 Task: Add Catalina Crunch Maple Waffle, Keto Friendly Cereal to the cart.
Action: Mouse moved to (818, 317)
Screenshot: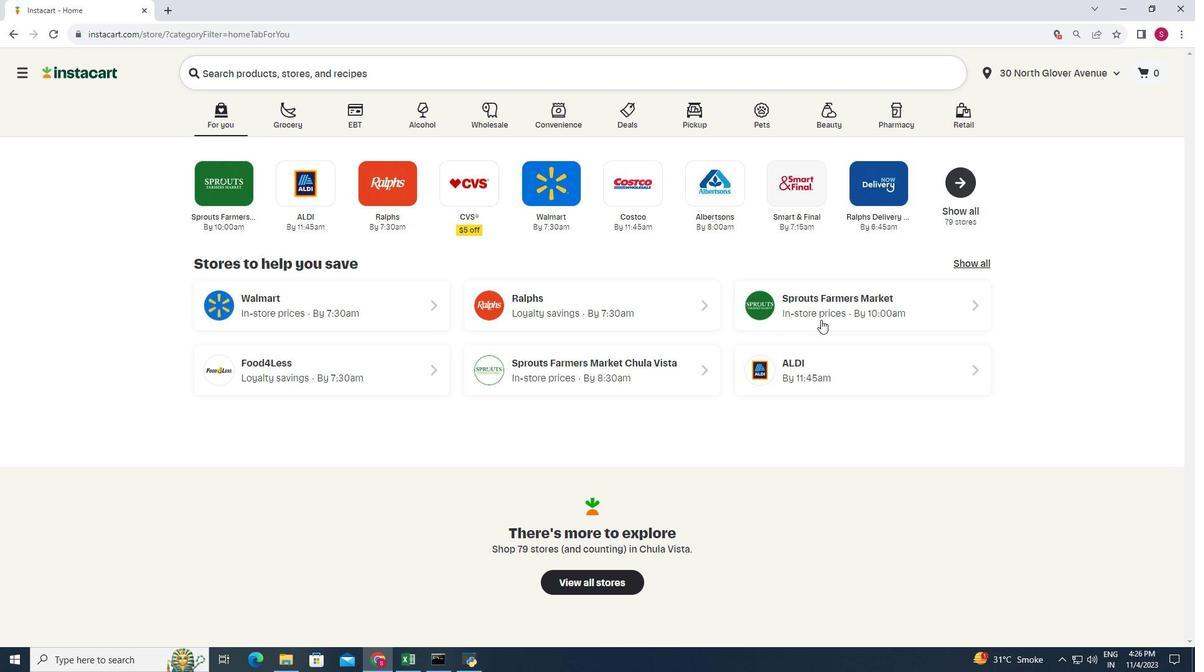 
Action: Mouse pressed left at (818, 317)
Screenshot: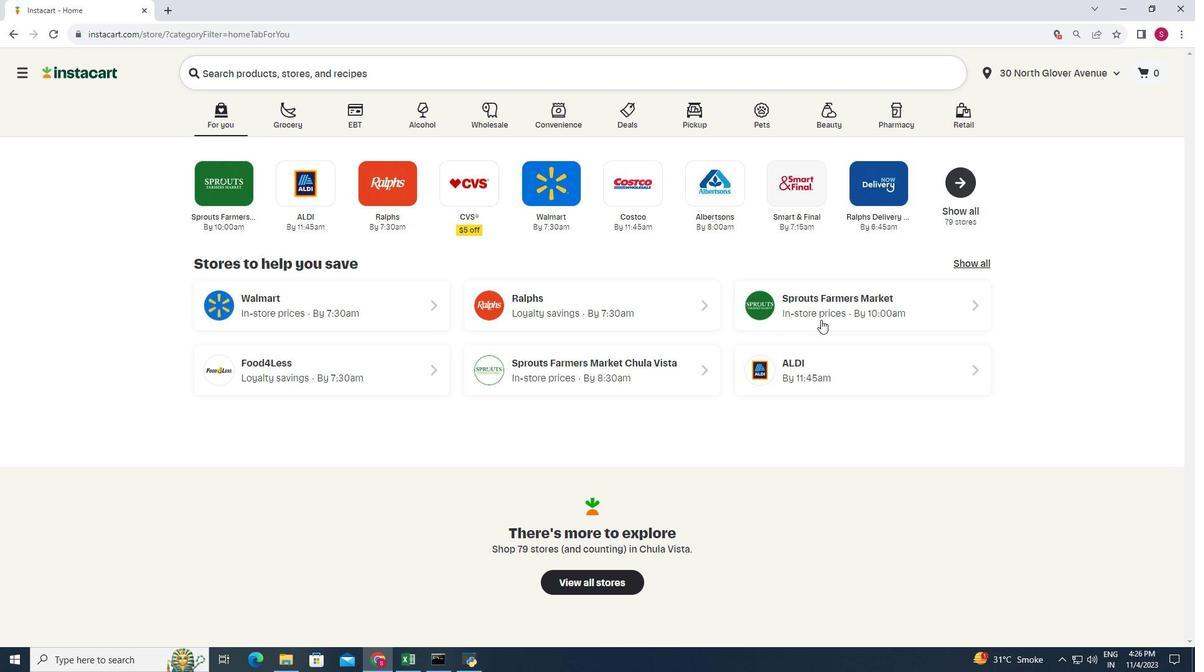 
Action: Mouse moved to (52, 467)
Screenshot: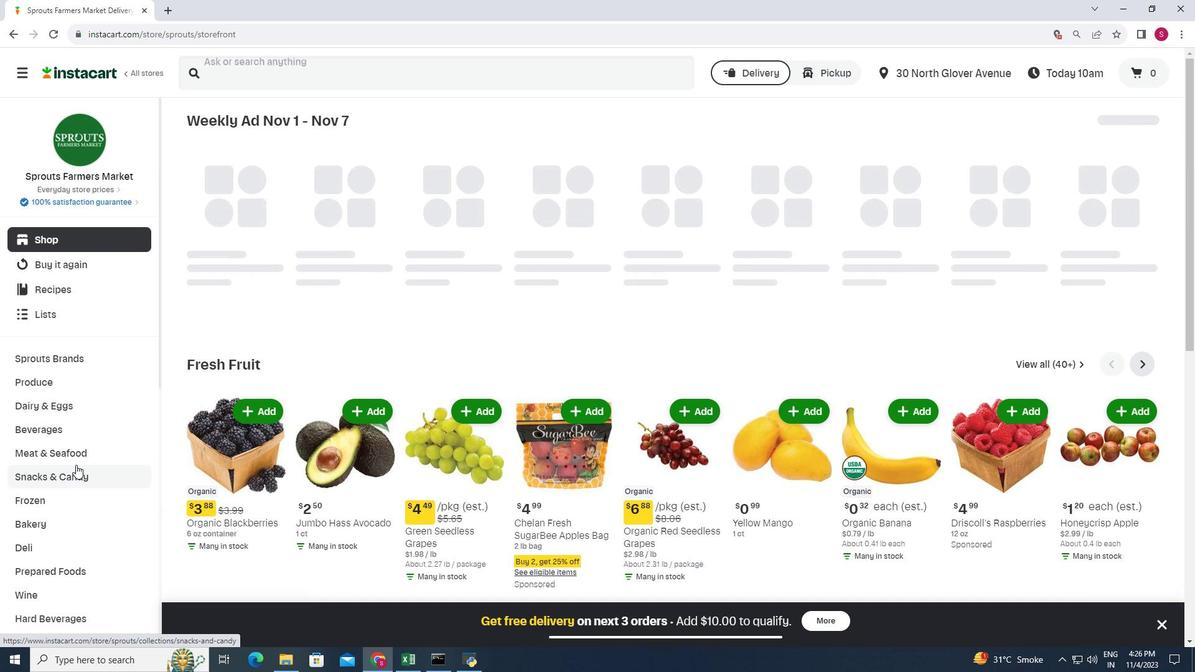 
Action: Mouse scrolled (52, 466) with delta (0, 0)
Screenshot: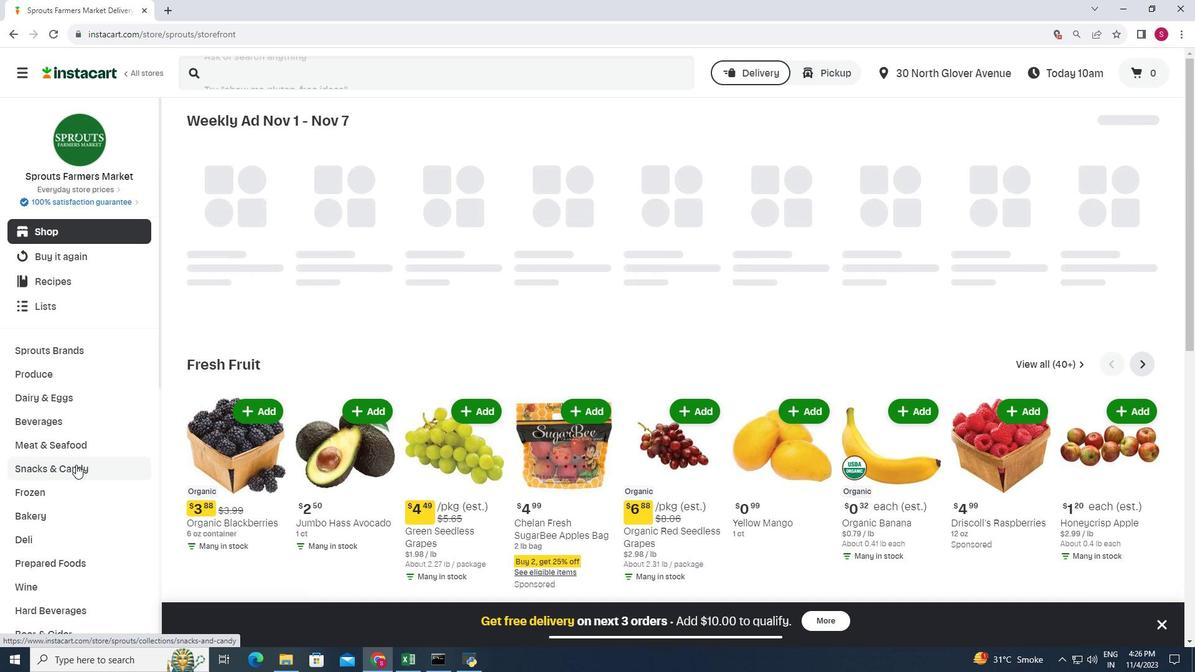 
Action: Mouse scrolled (52, 466) with delta (0, 0)
Screenshot: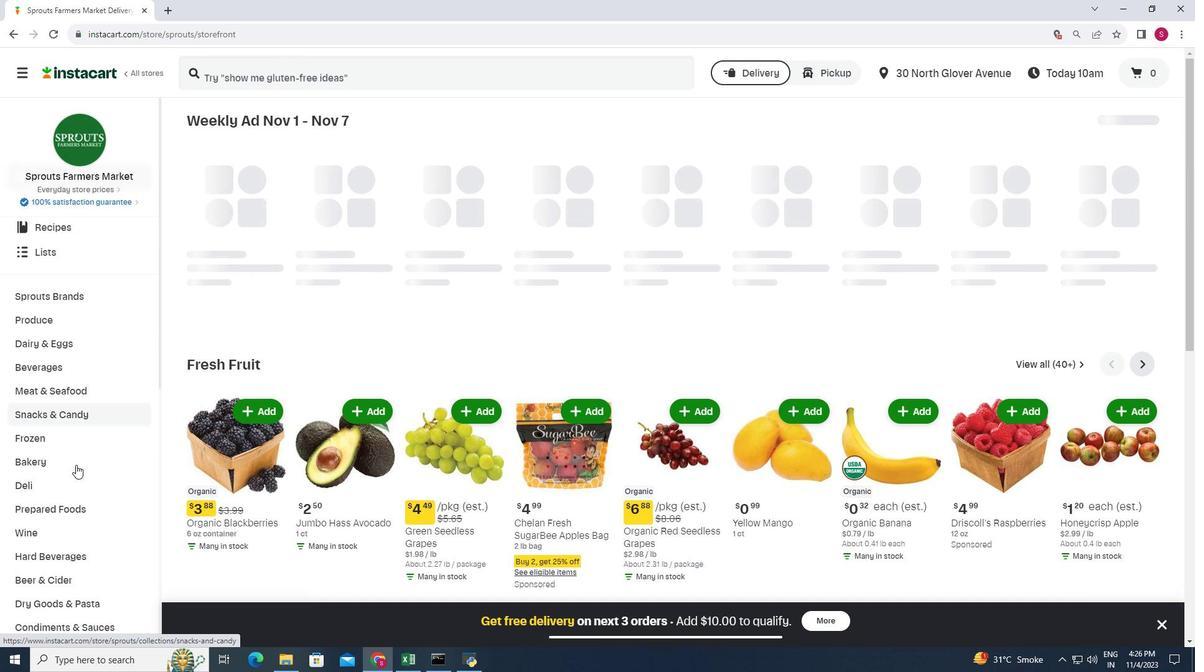 
Action: Mouse scrolled (52, 466) with delta (0, 0)
Screenshot: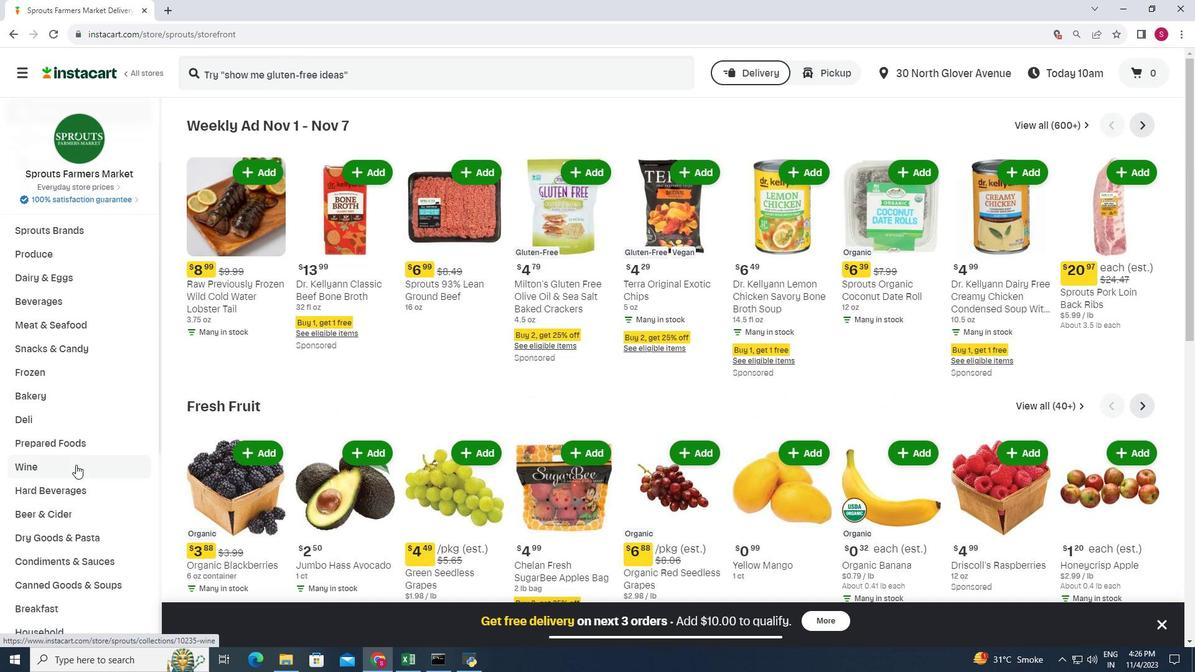 
Action: Mouse moved to (56, 546)
Screenshot: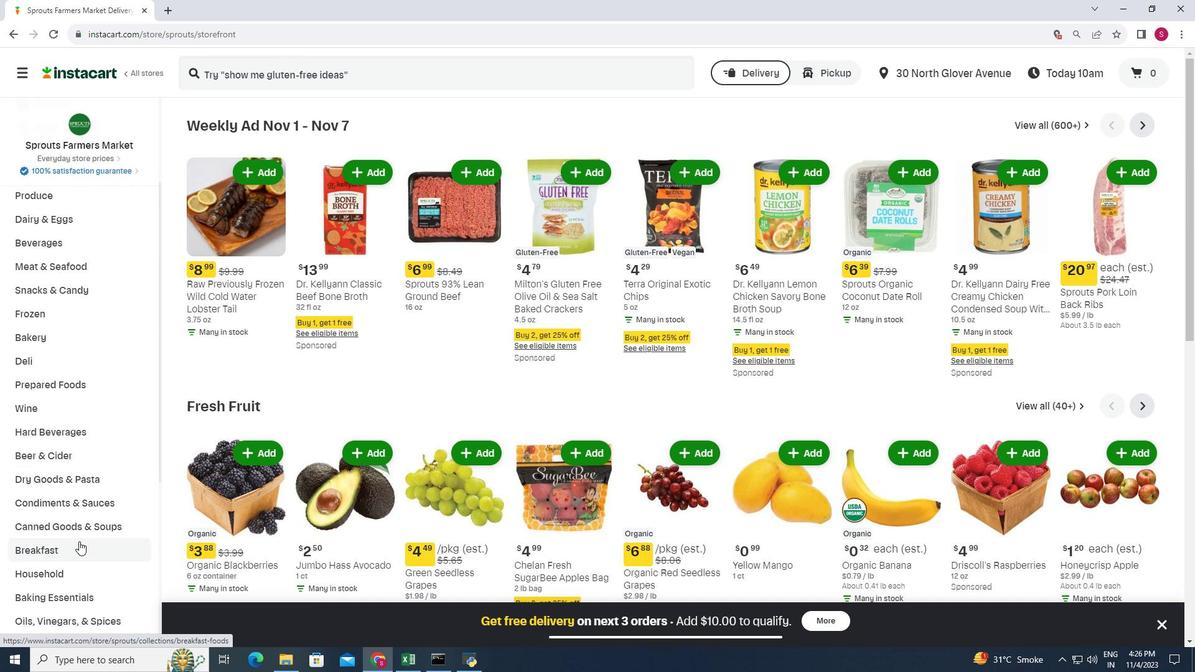
Action: Mouse pressed left at (56, 546)
Screenshot: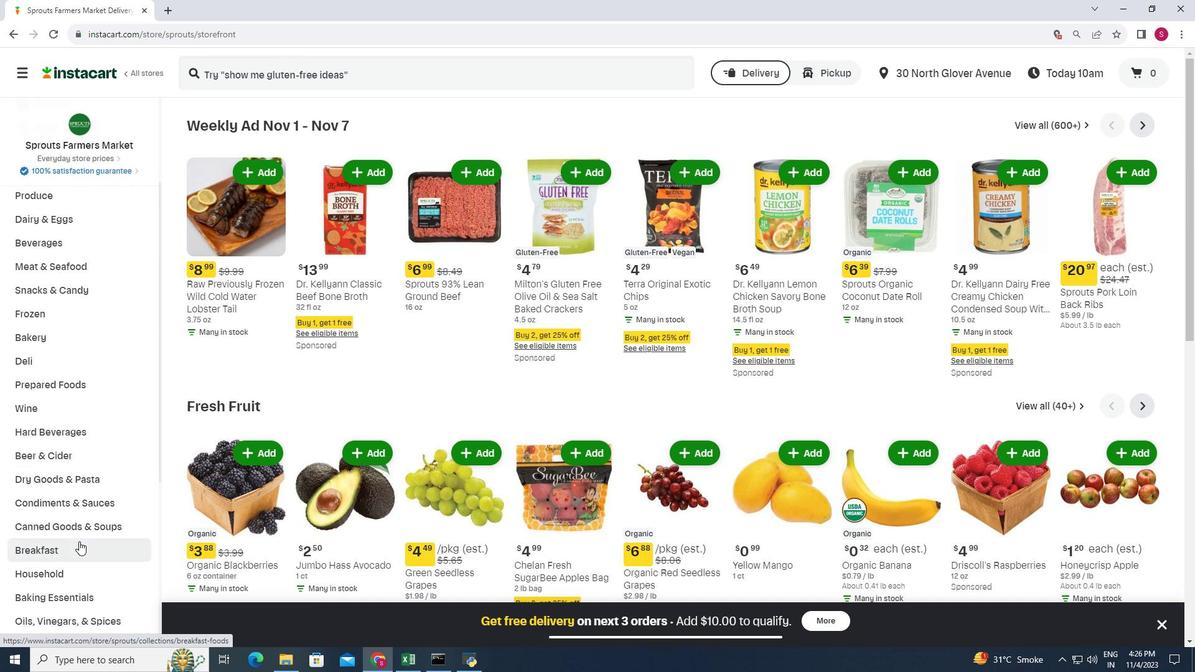 
Action: Mouse moved to (830, 160)
Screenshot: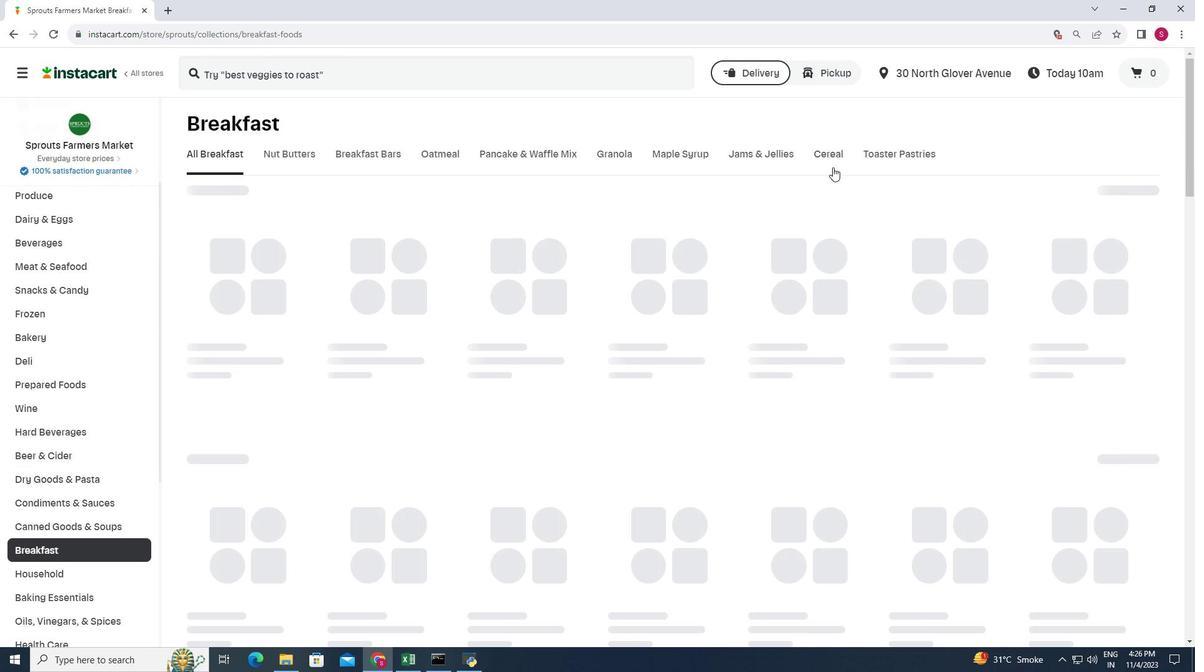 
Action: Mouse pressed left at (830, 160)
Screenshot: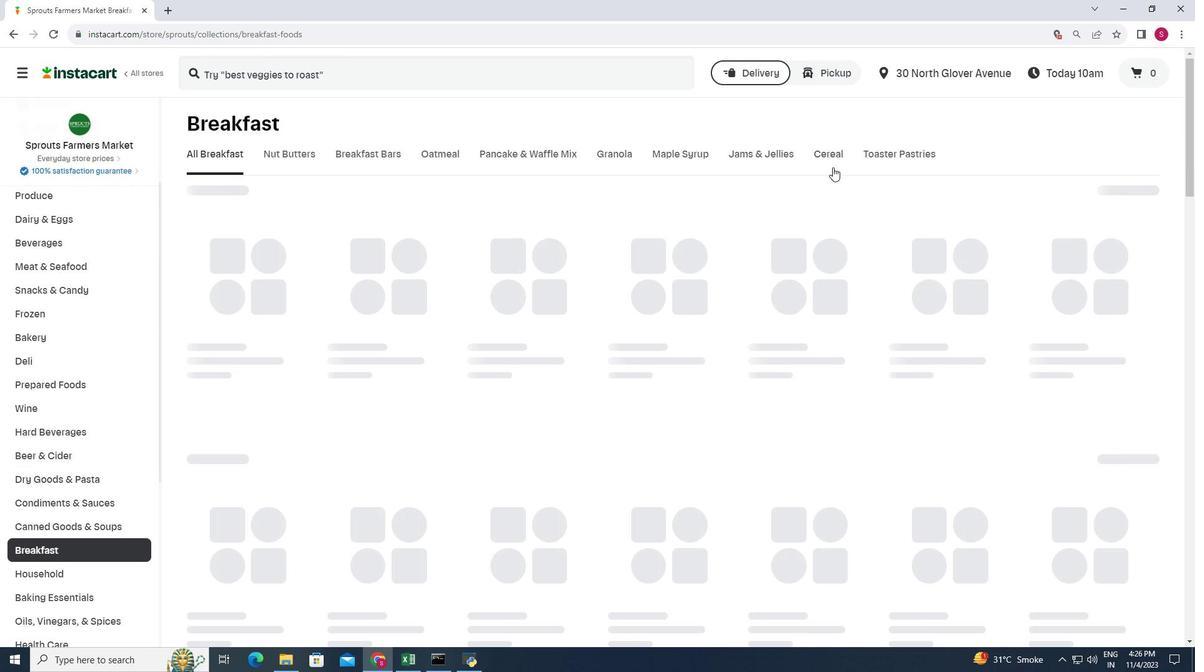 
Action: Mouse moved to (531, 216)
Screenshot: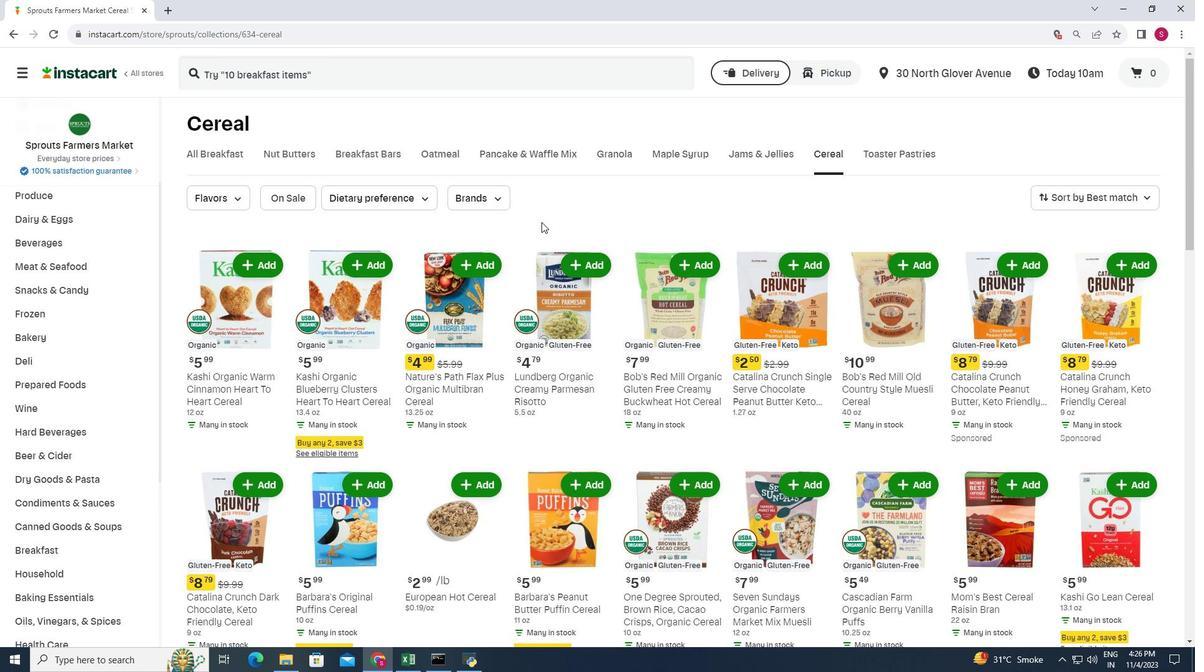 
Action: Mouse scrolled (531, 215) with delta (0, -1)
Screenshot: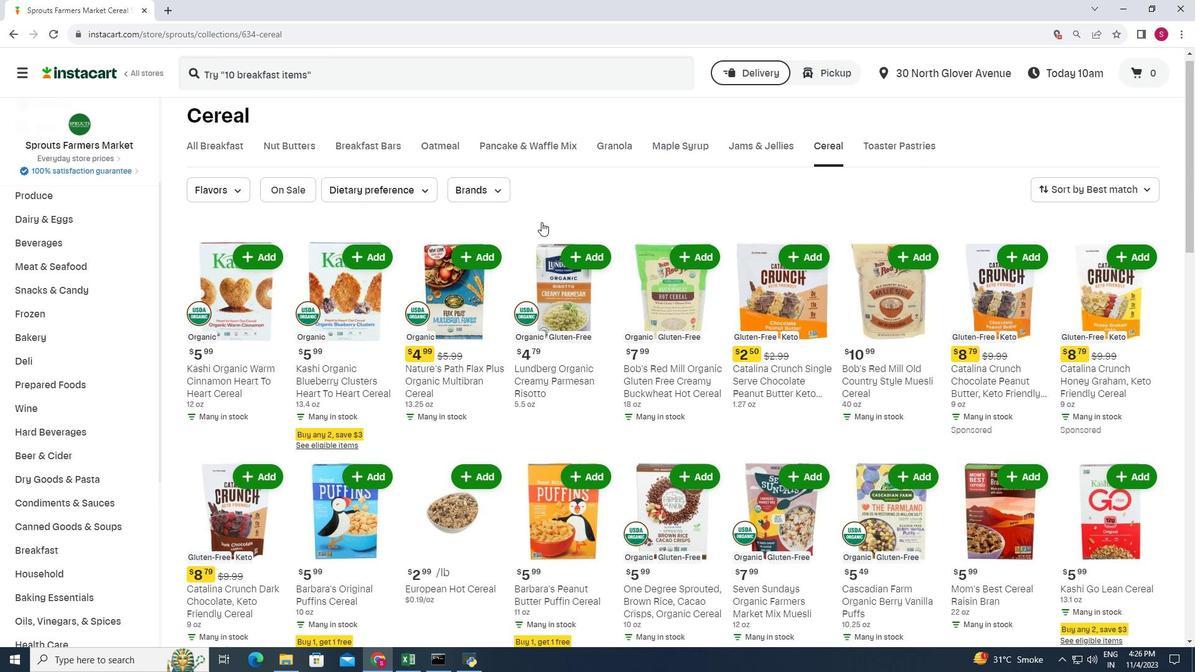 
Action: Mouse moved to (533, 229)
Screenshot: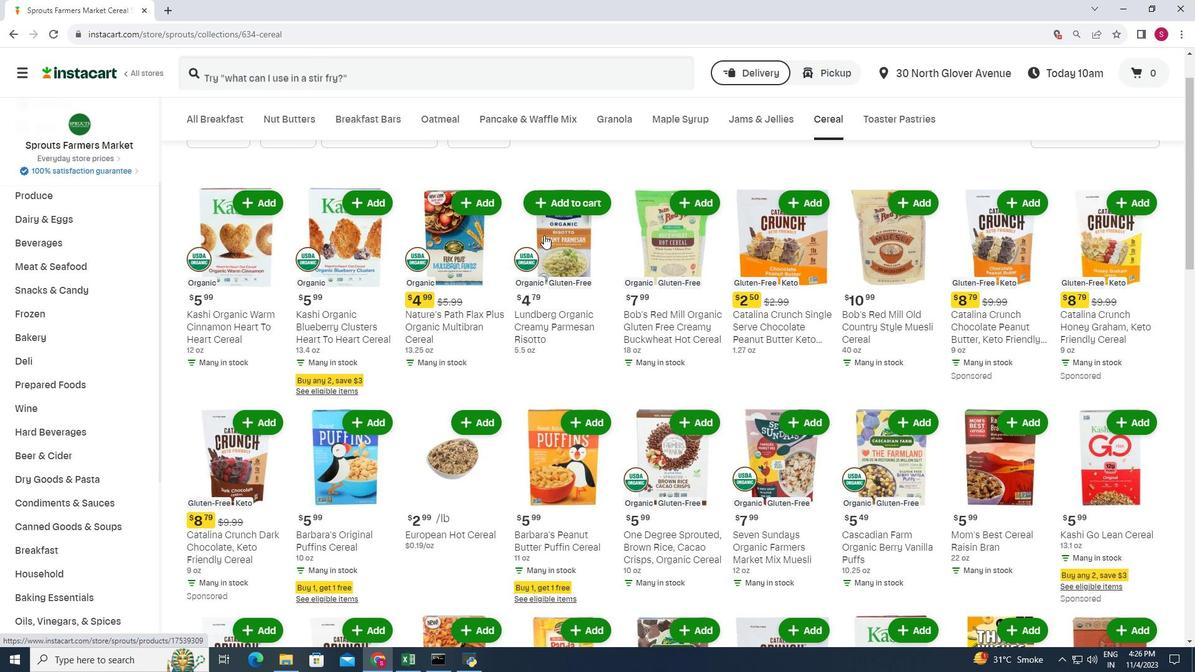 
Action: Mouse scrolled (533, 229) with delta (0, 0)
Screenshot: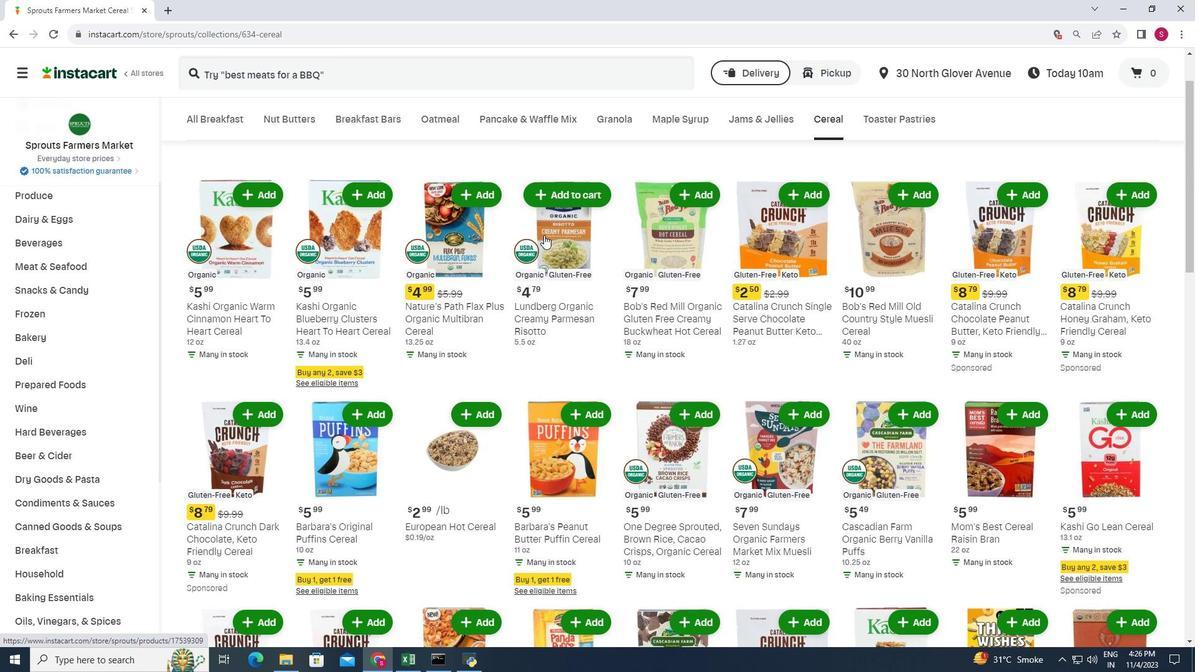 
Action: Mouse scrolled (533, 229) with delta (0, 0)
Screenshot: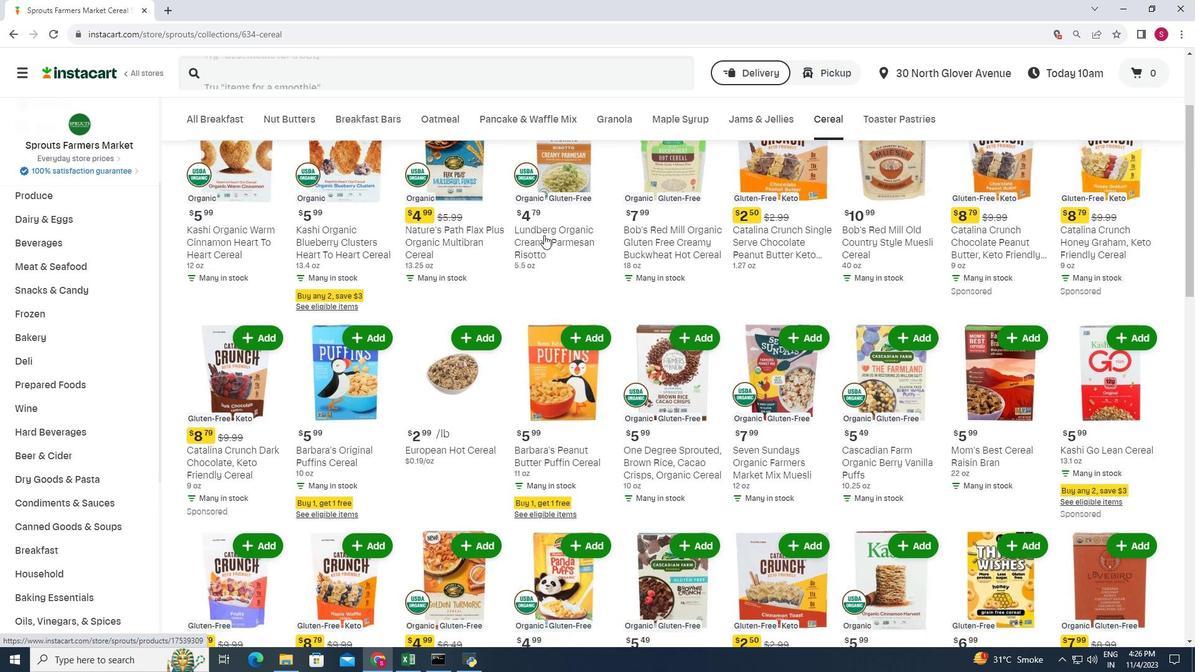 
Action: Mouse moved to (533, 229)
Screenshot: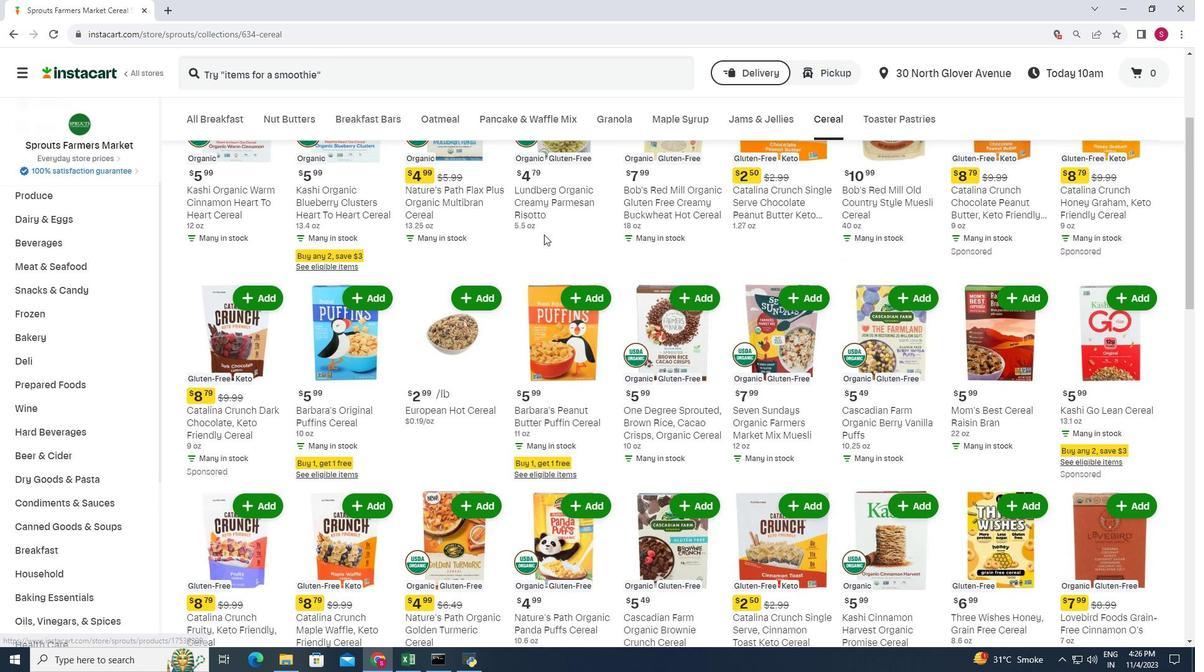 
Action: Mouse scrolled (533, 228) with delta (0, 0)
Screenshot: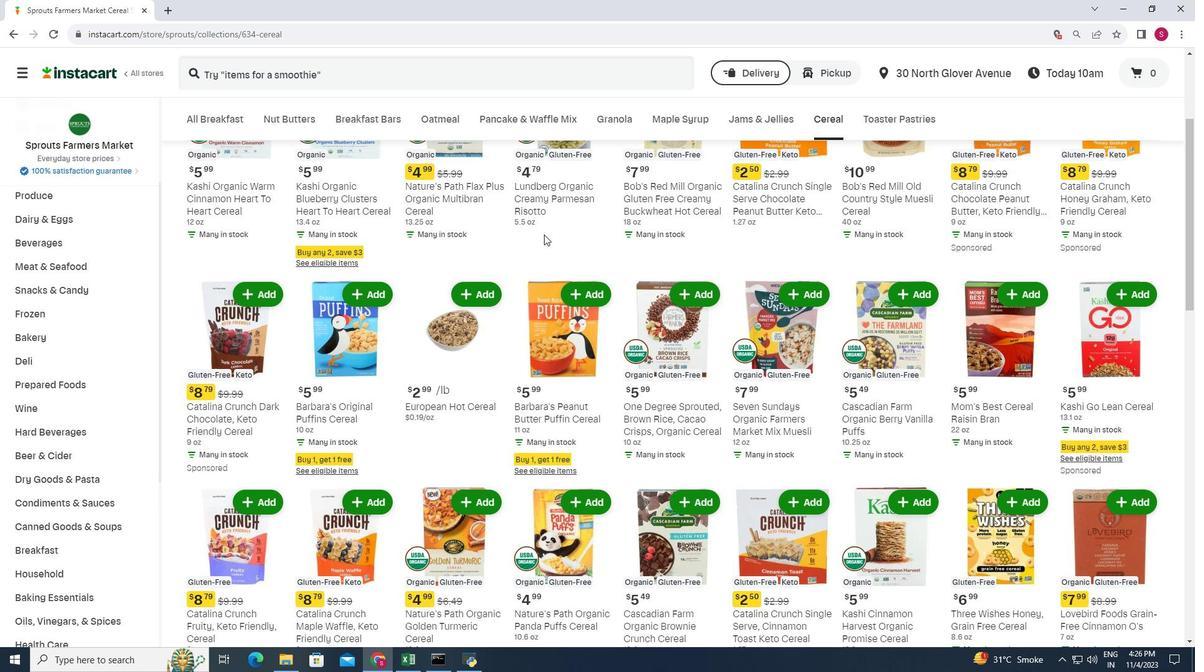 
Action: Mouse scrolled (533, 228) with delta (0, 0)
Screenshot: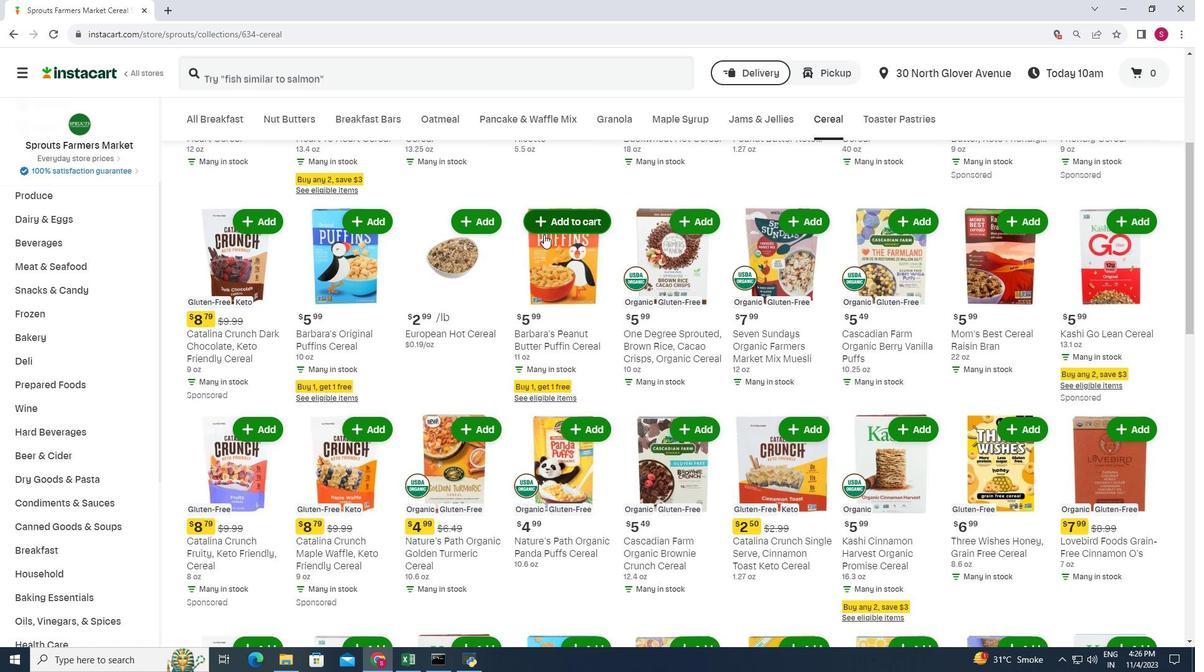 
Action: Mouse scrolled (533, 228) with delta (0, 0)
Screenshot: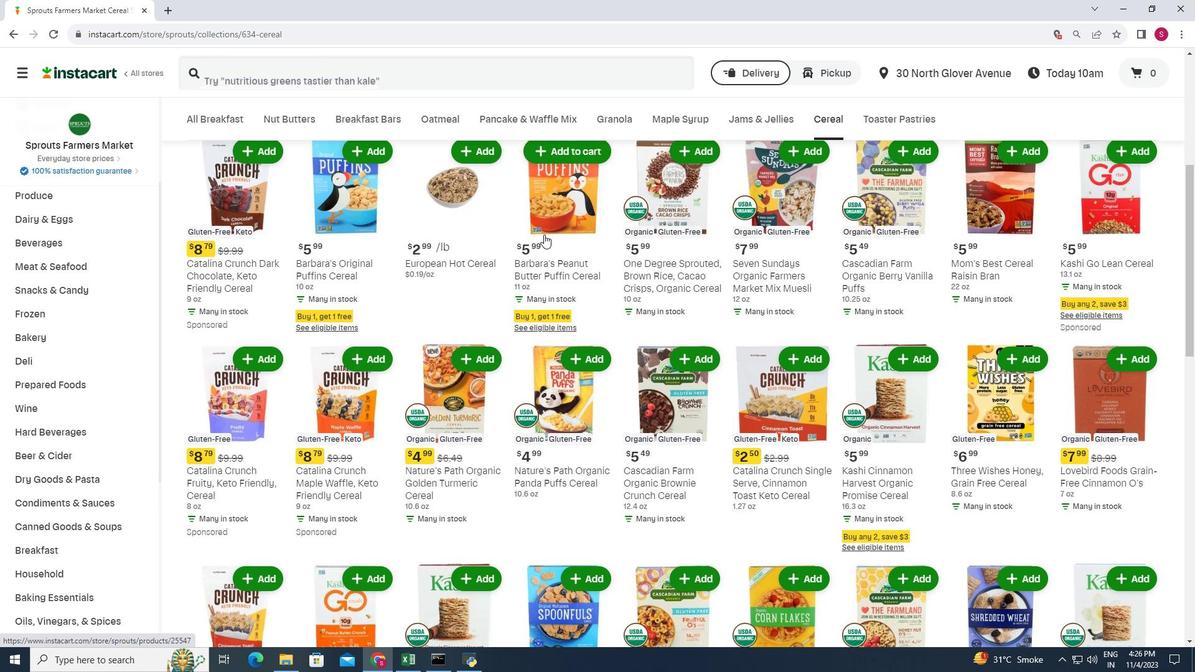 
Action: Mouse moved to (533, 229)
Screenshot: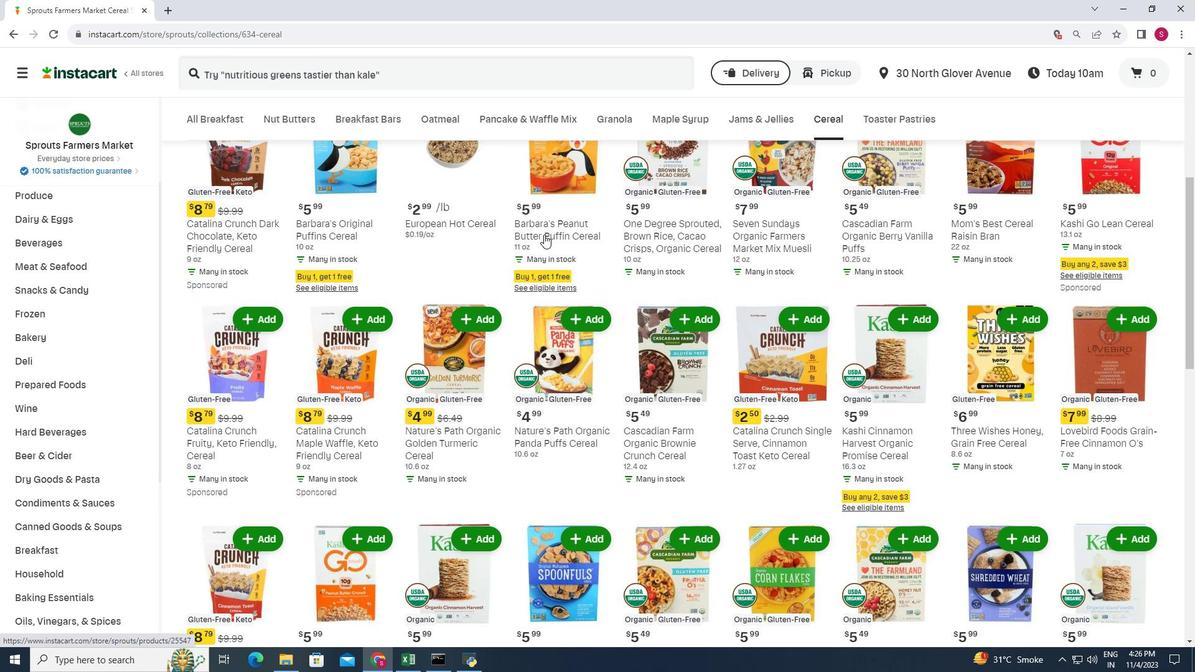 
Action: Mouse scrolled (533, 228) with delta (0, 0)
Screenshot: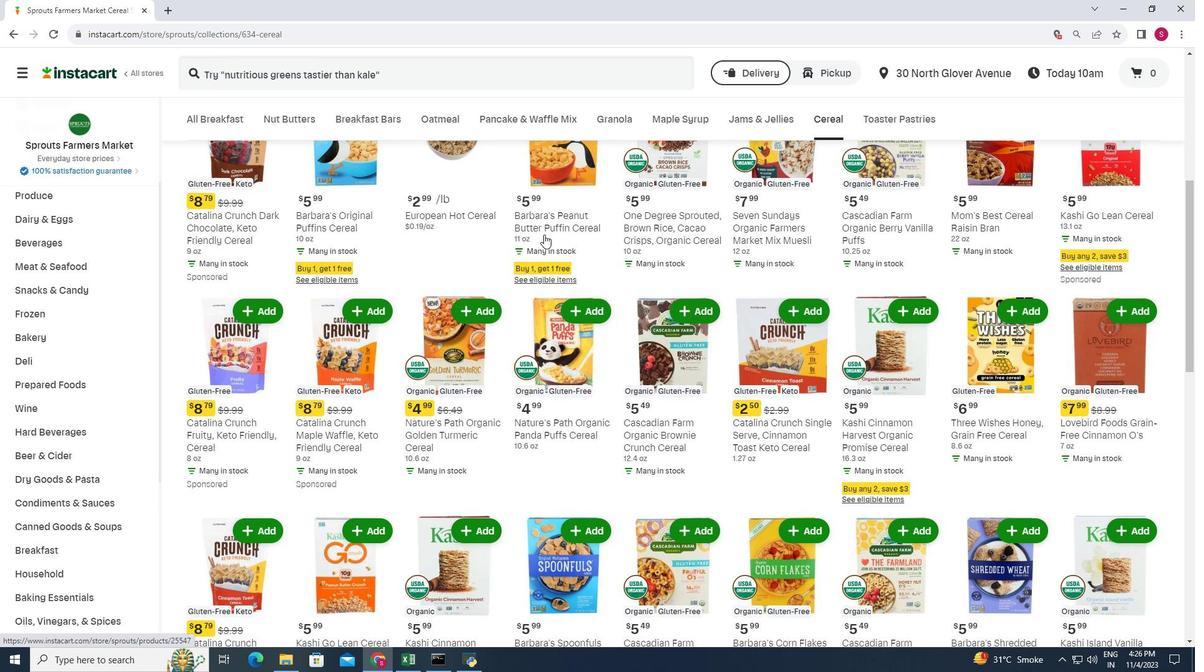 
Action: Mouse moved to (532, 227)
Screenshot: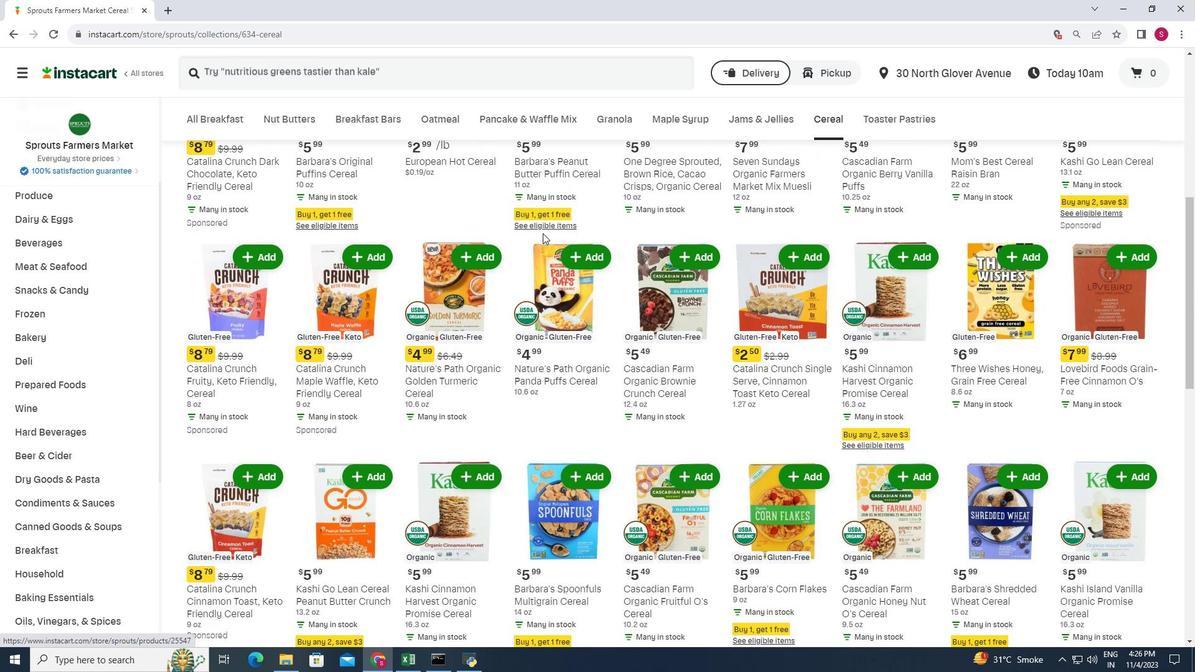
Action: Mouse scrolled (532, 227) with delta (0, 0)
Screenshot: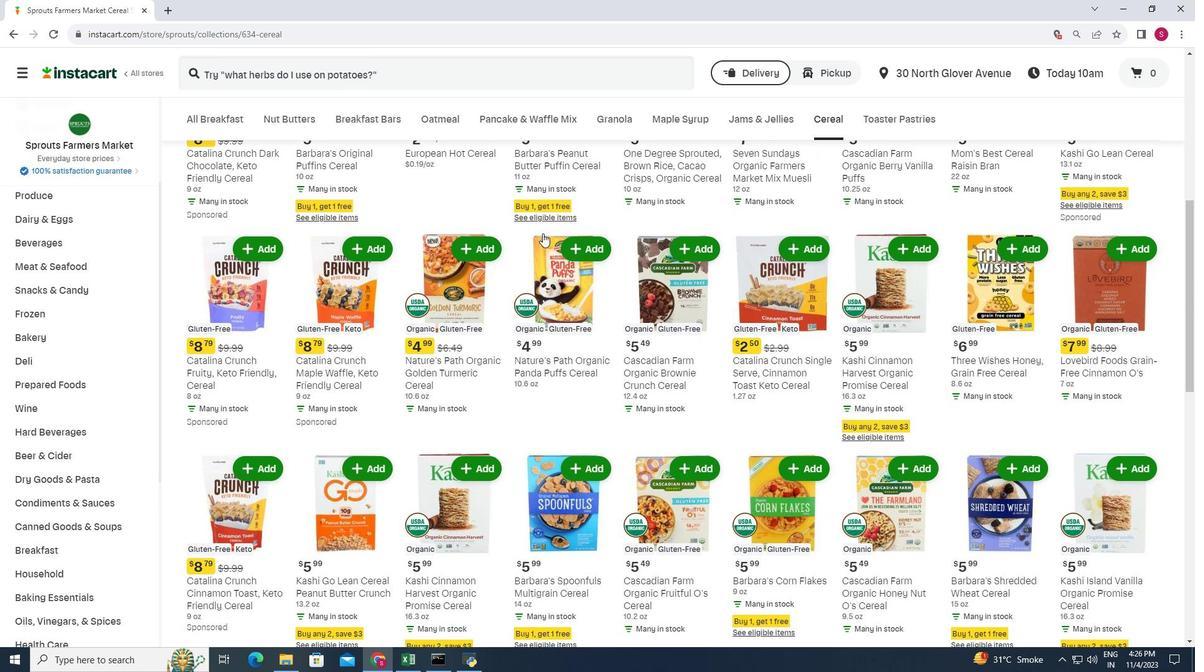 
Action: Mouse moved to (511, 234)
Screenshot: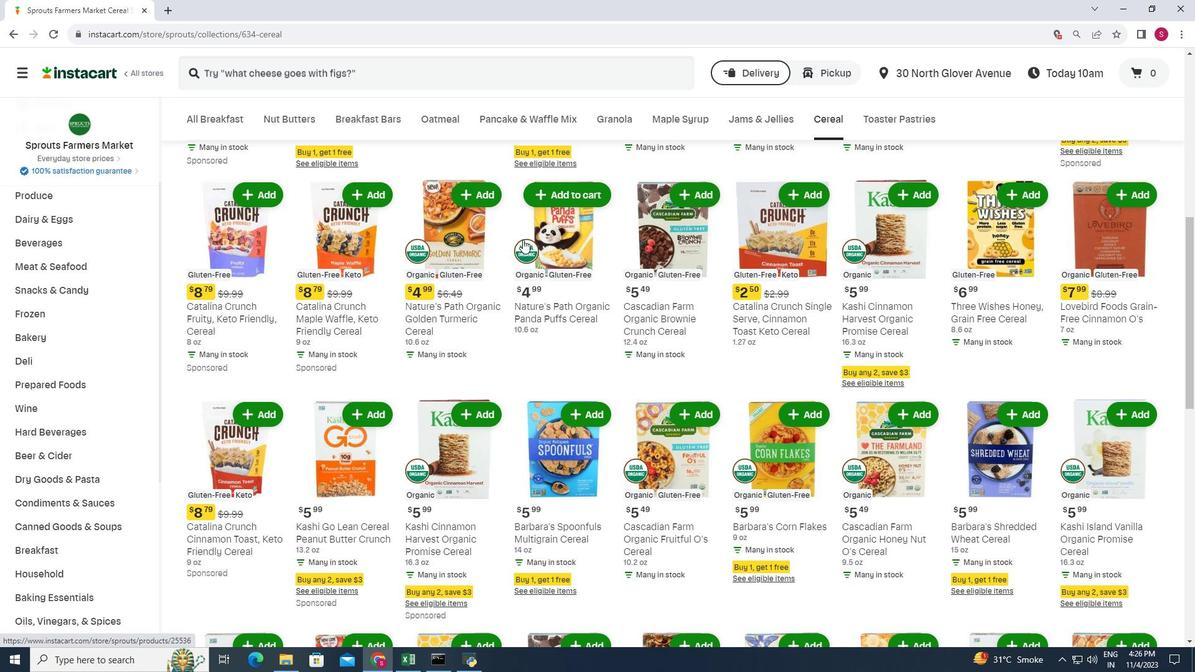 
Action: Mouse scrolled (511, 233) with delta (0, 0)
Screenshot: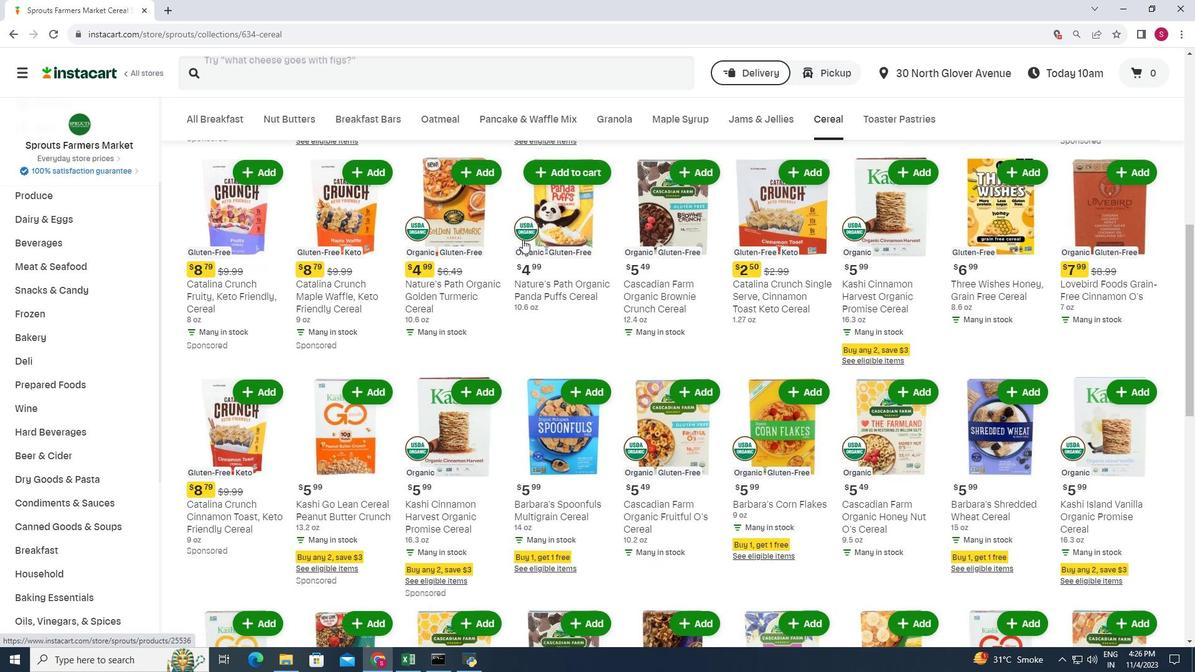 
Action: Mouse scrolled (511, 234) with delta (0, 0)
Screenshot: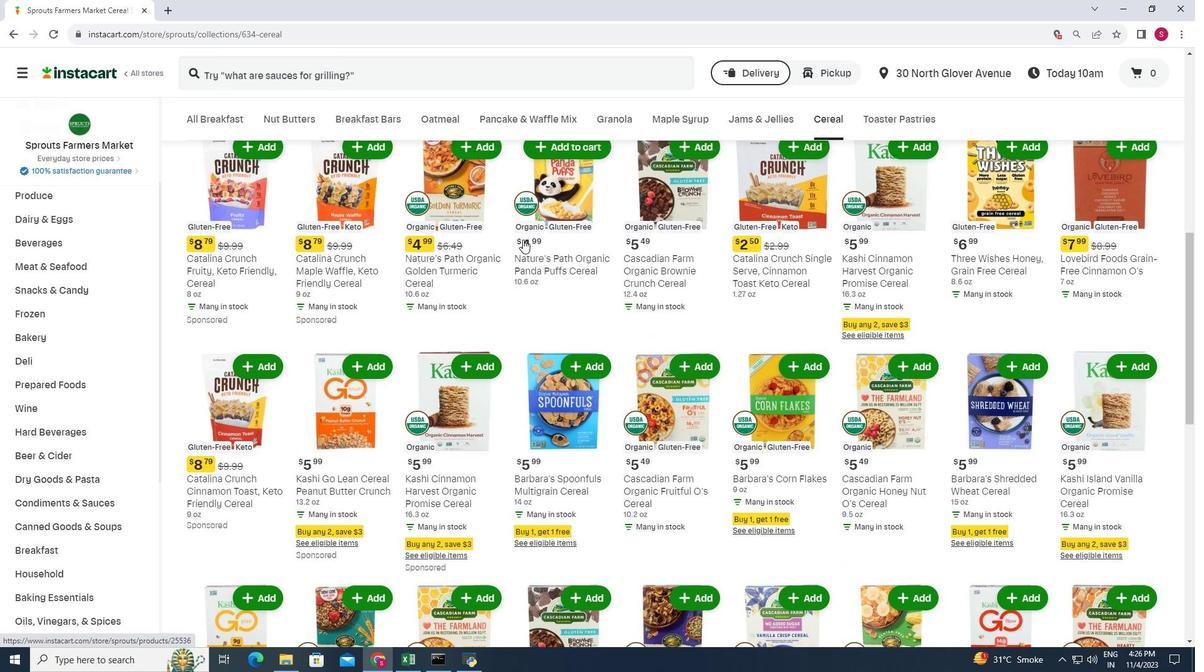 
Action: Mouse moved to (350, 180)
Screenshot: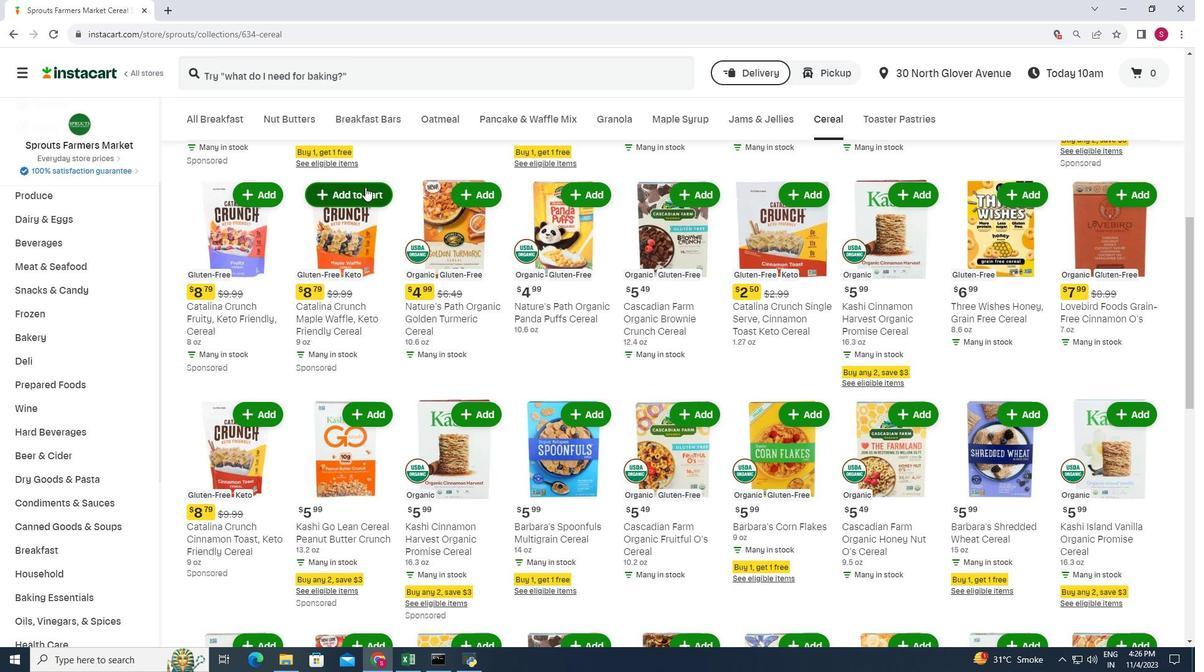 
Action: Mouse pressed left at (350, 180)
Screenshot: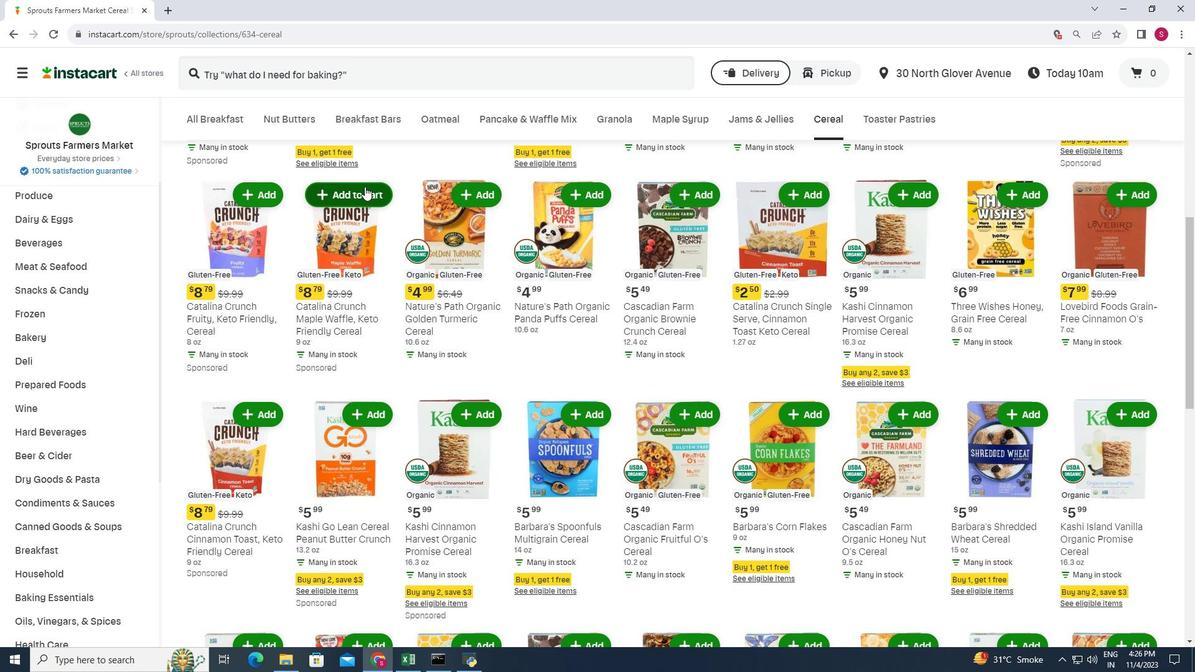 
Action: Mouse moved to (387, 154)
Screenshot: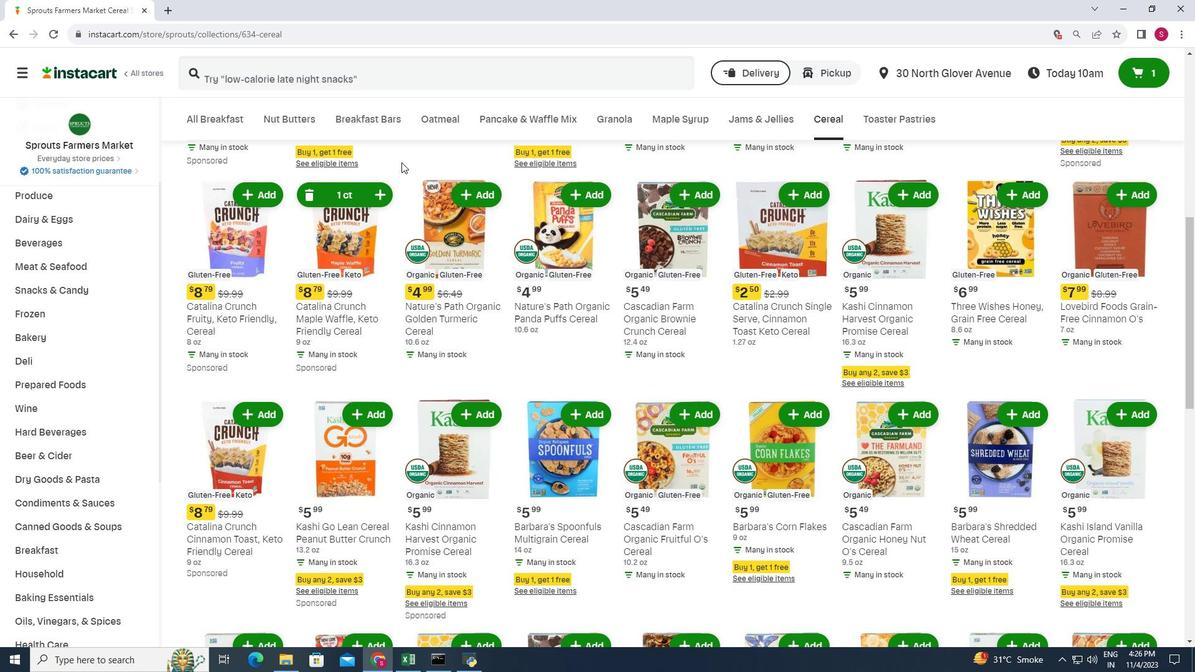 
